 Task: Create a rule from the Agile list, Priority changed -> Complete task in the project AriesPlan if Priority Cleared then Complete Task
Action: Mouse moved to (54, 267)
Screenshot: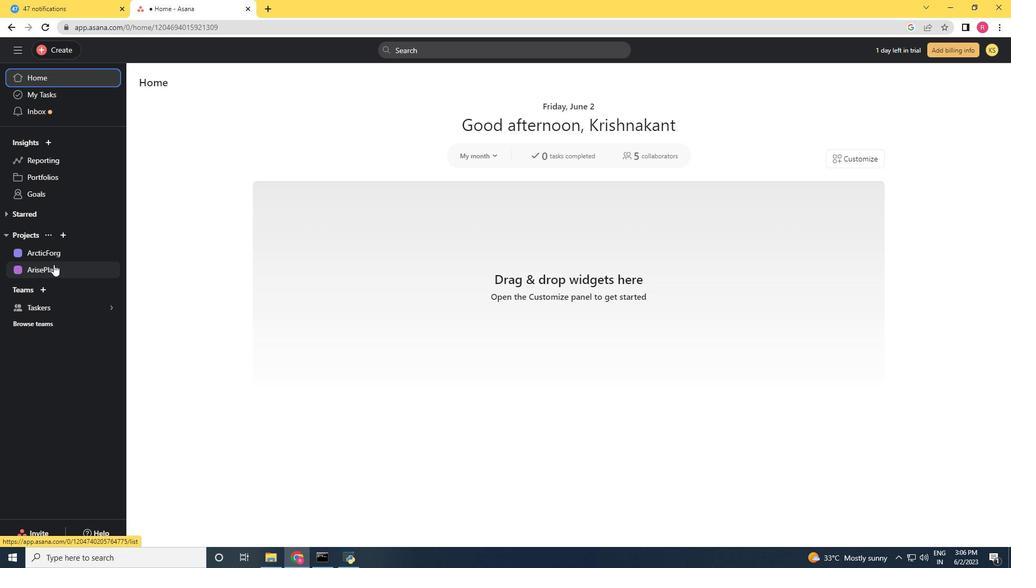 
Action: Mouse pressed left at (54, 265)
Screenshot: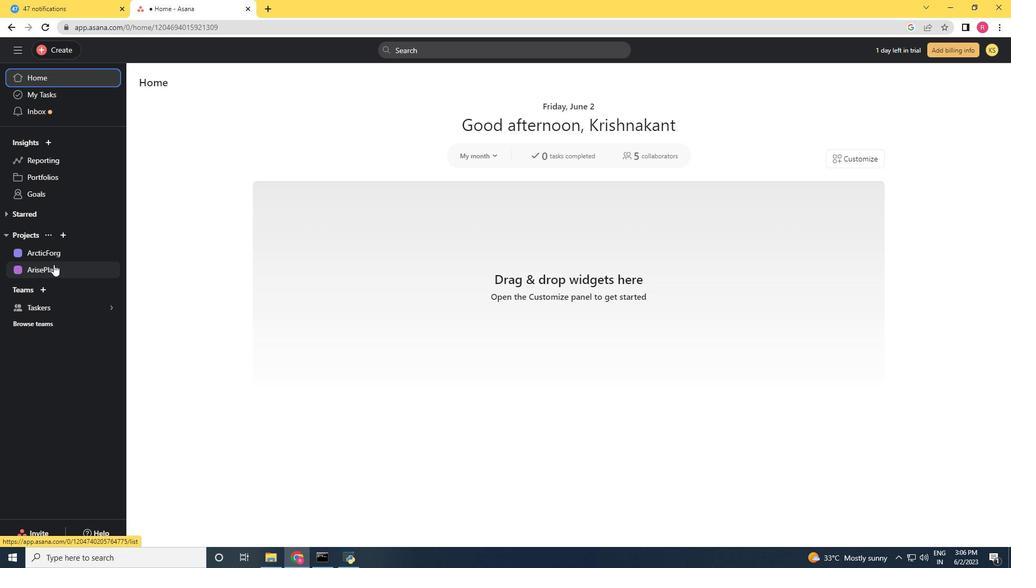 
Action: Mouse moved to (968, 84)
Screenshot: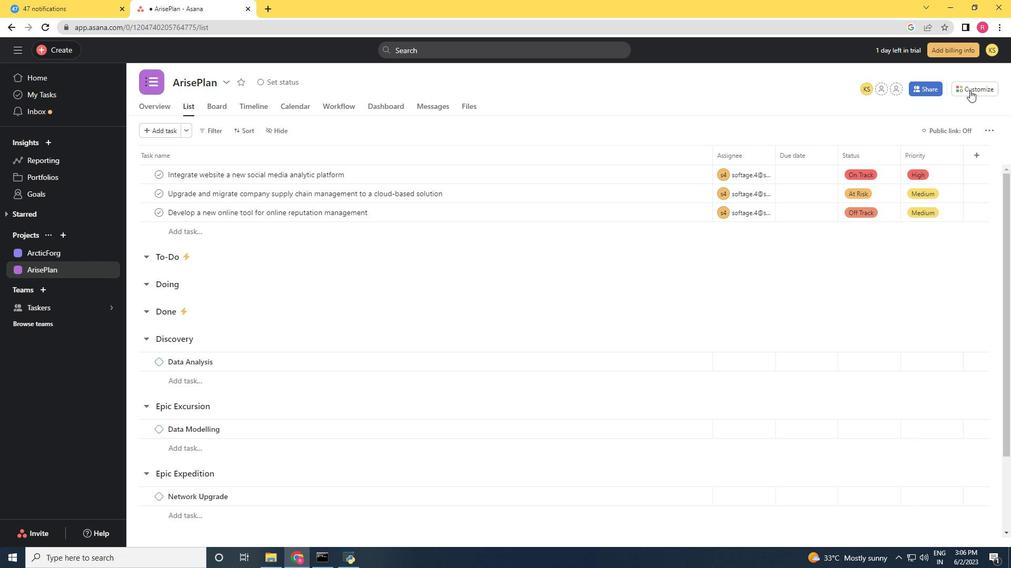 
Action: Mouse pressed left at (968, 84)
Screenshot: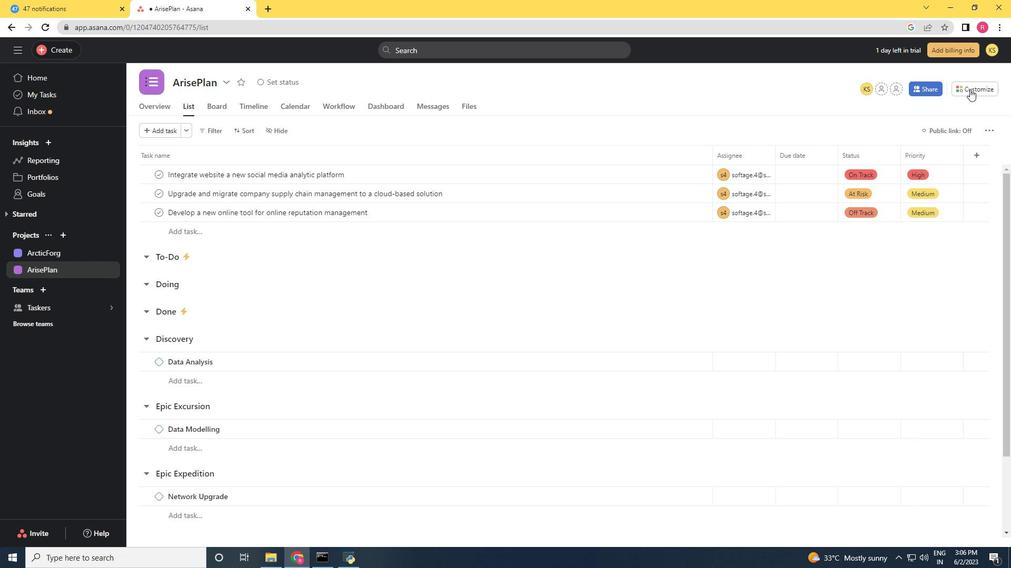 
Action: Mouse moved to (783, 230)
Screenshot: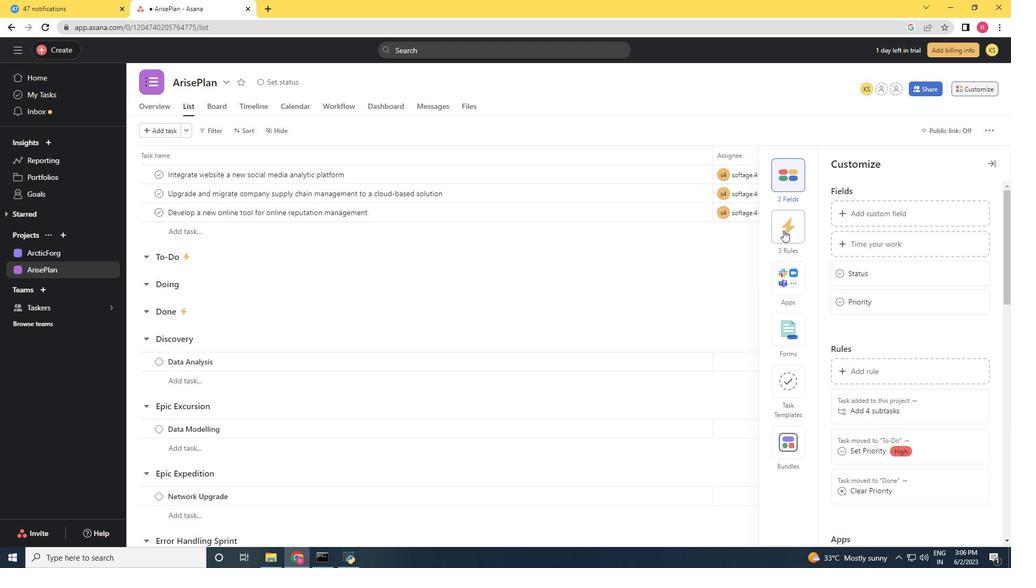 
Action: Mouse pressed left at (783, 230)
Screenshot: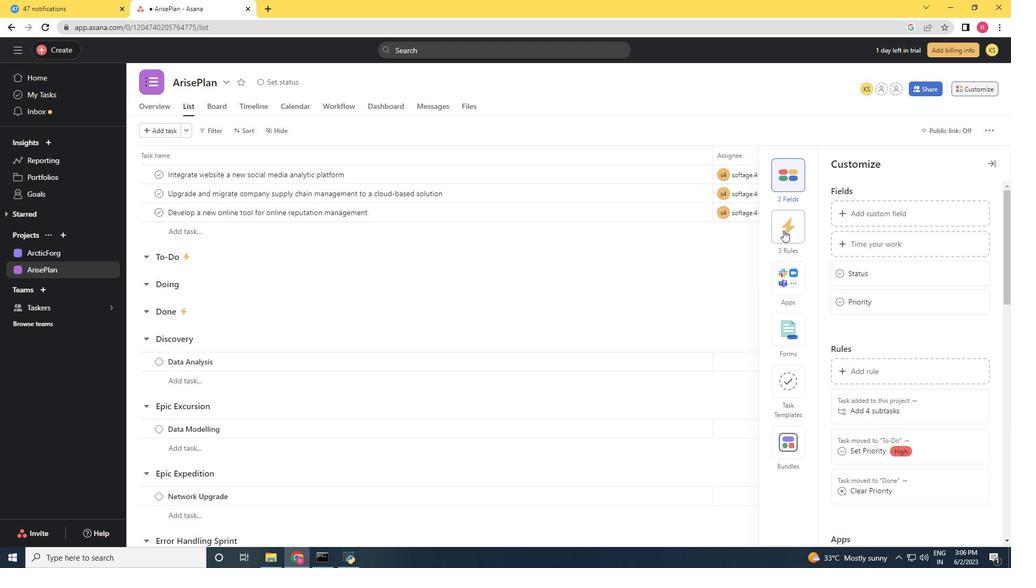 
Action: Mouse moved to (860, 206)
Screenshot: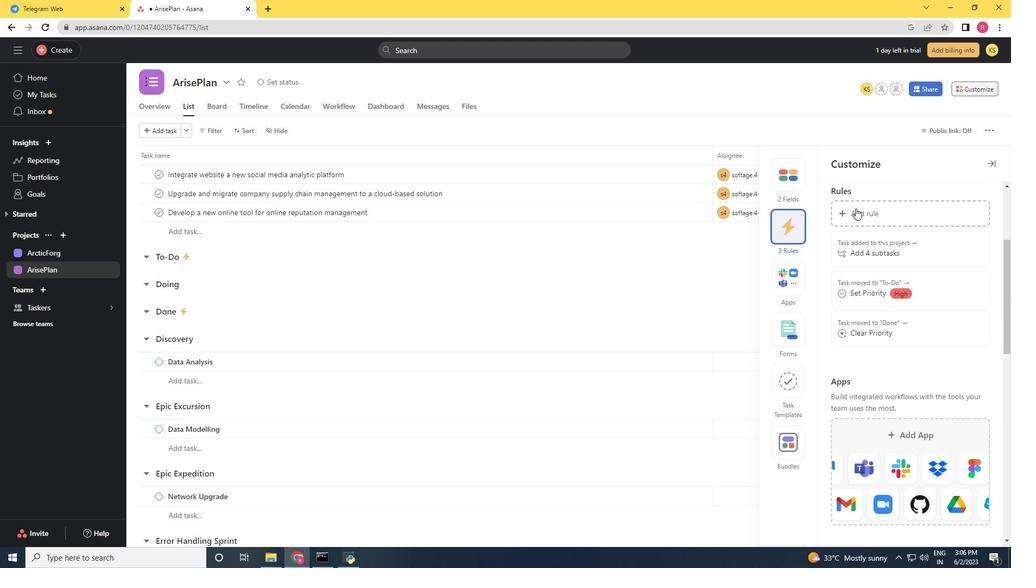 
Action: Mouse pressed left at (860, 206)
Screenshot: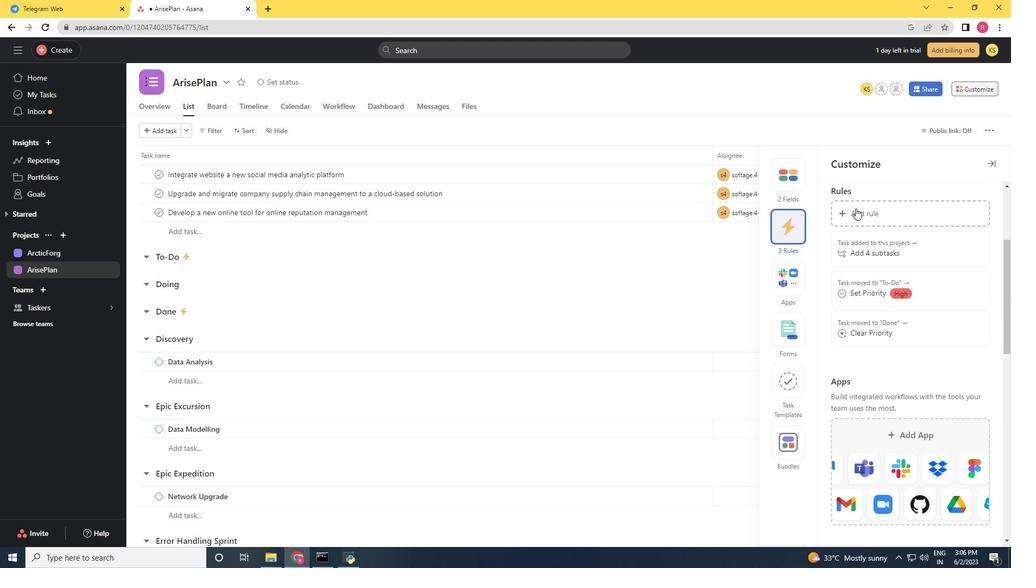 
Action: Mouse moved to (225, 161)
Screenshot: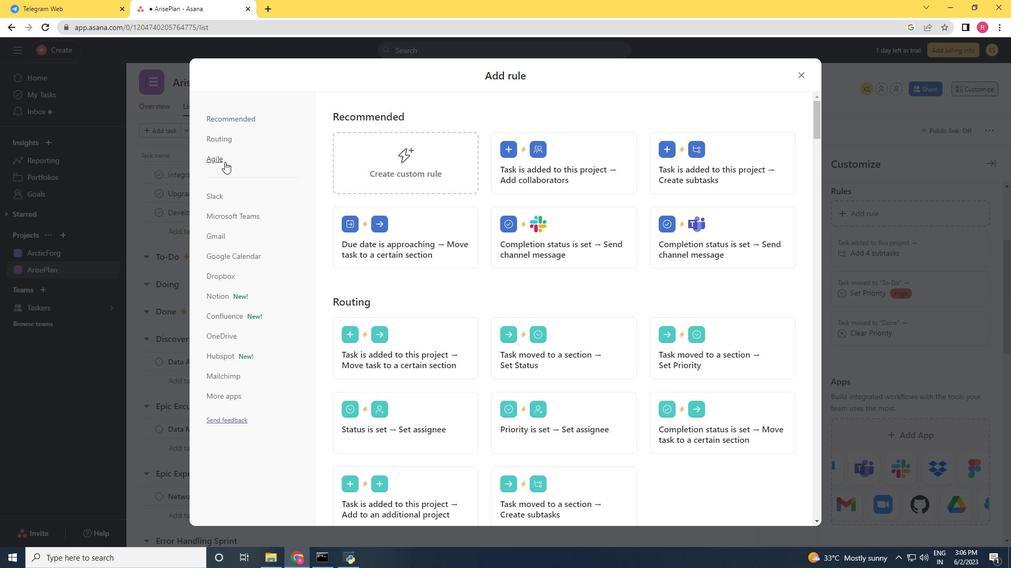 
Action: Mouse pressed left at (225, 161)
Screenshot: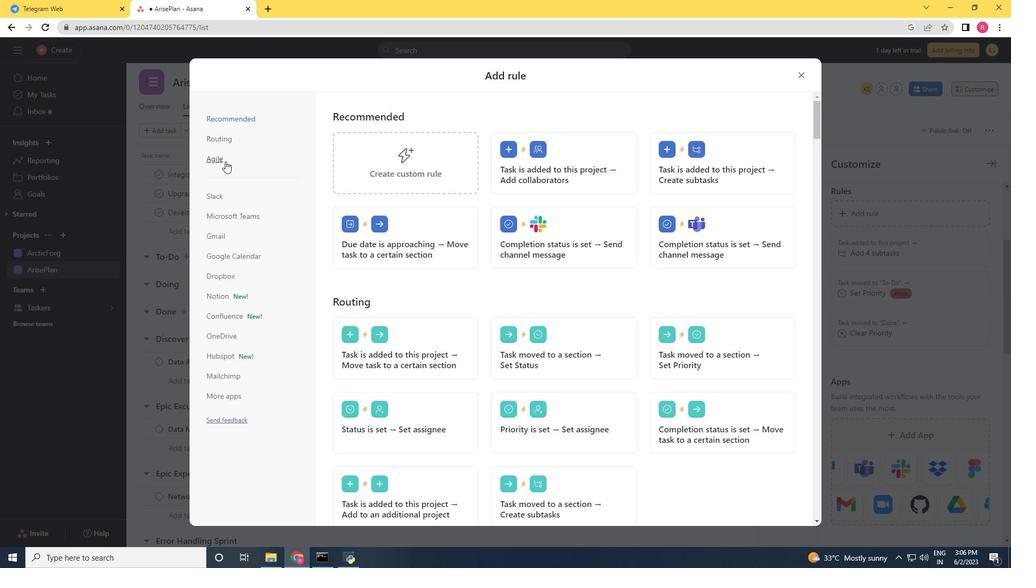 
Action: Mouse moved to (531, 155)
Screenshot: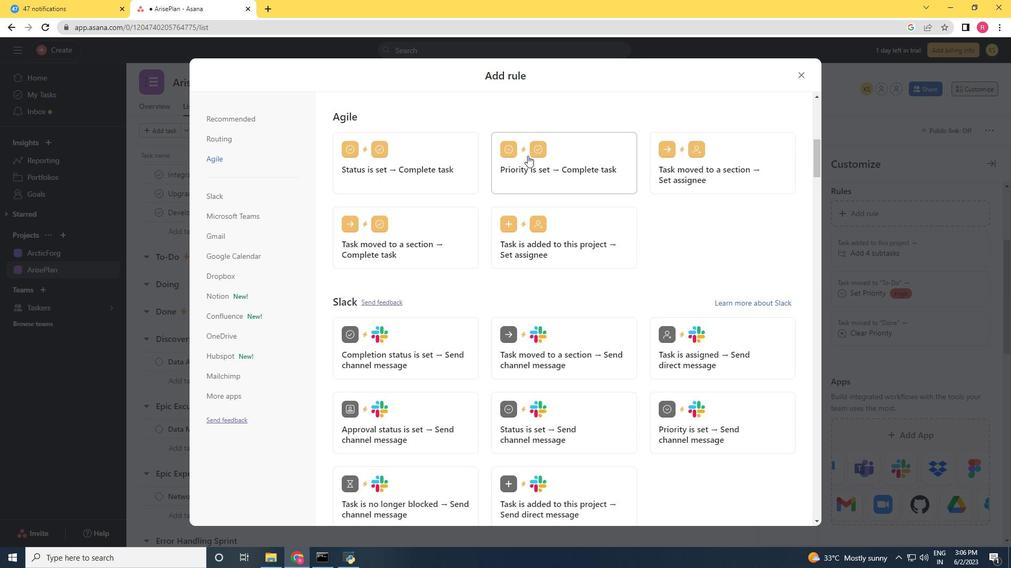 
Action: Mouse pressed left at (531, 155)
Screenshot: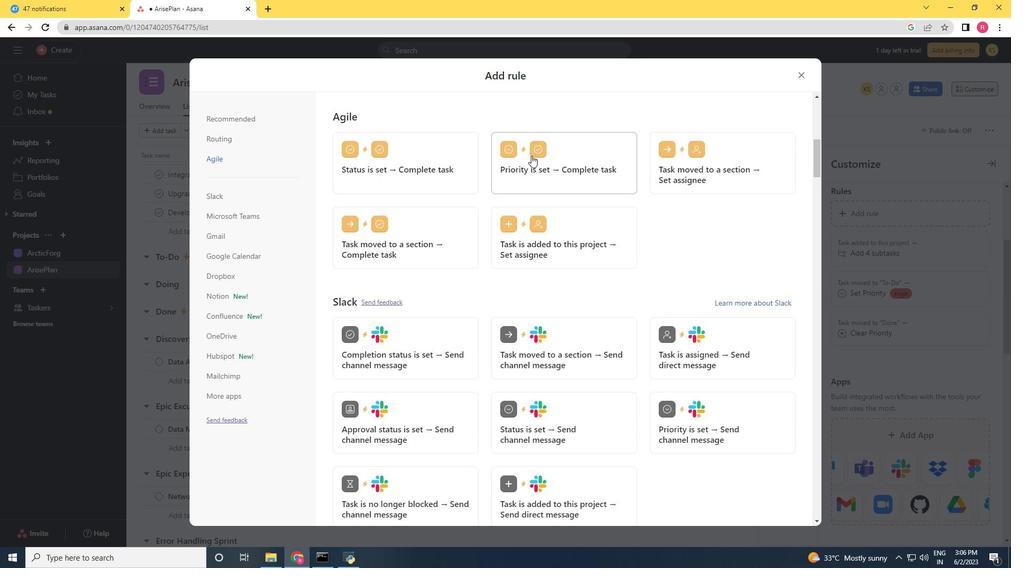 
Action: Mouse moved to (648, 185)
Screenshot: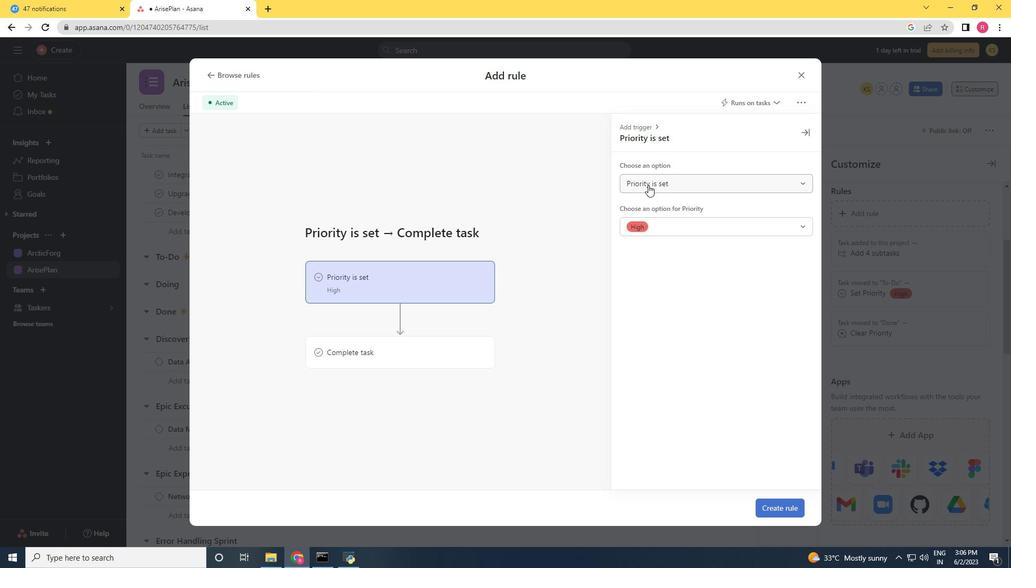 
Action: Mouse pressed left at (648, 185)
Screenshot: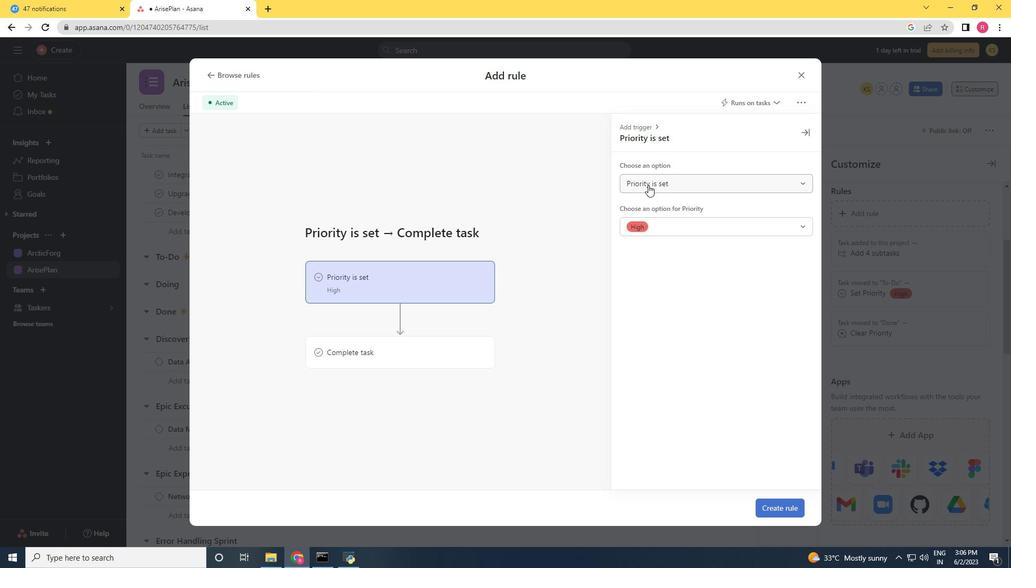 
Action: Mouse moved to (650, 221)
Screenshot: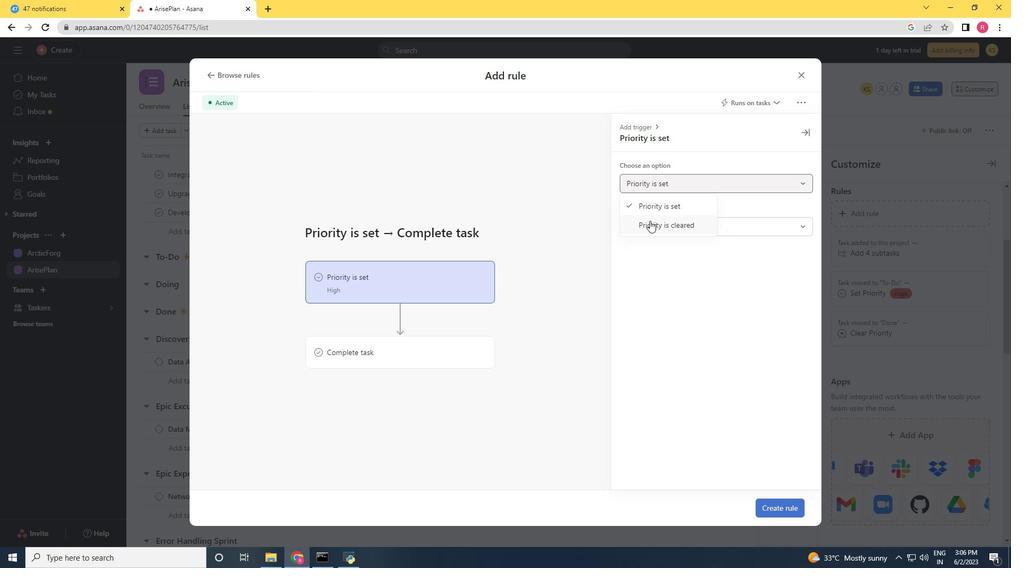 
Action: Mouse pressed left at (649, 221)
Screenshot: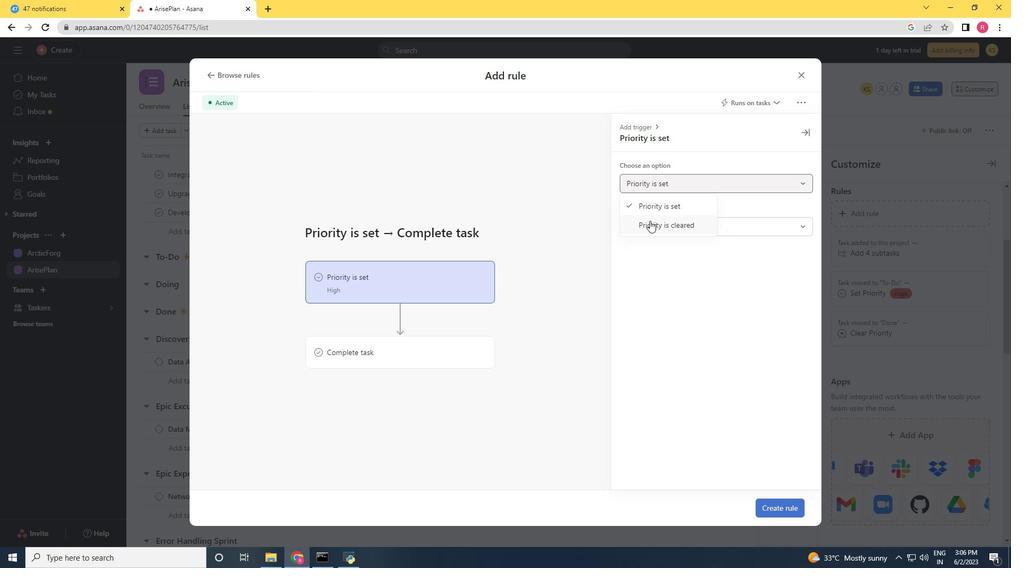 
Action: Mouse moved to (449, 330)
Screenshot: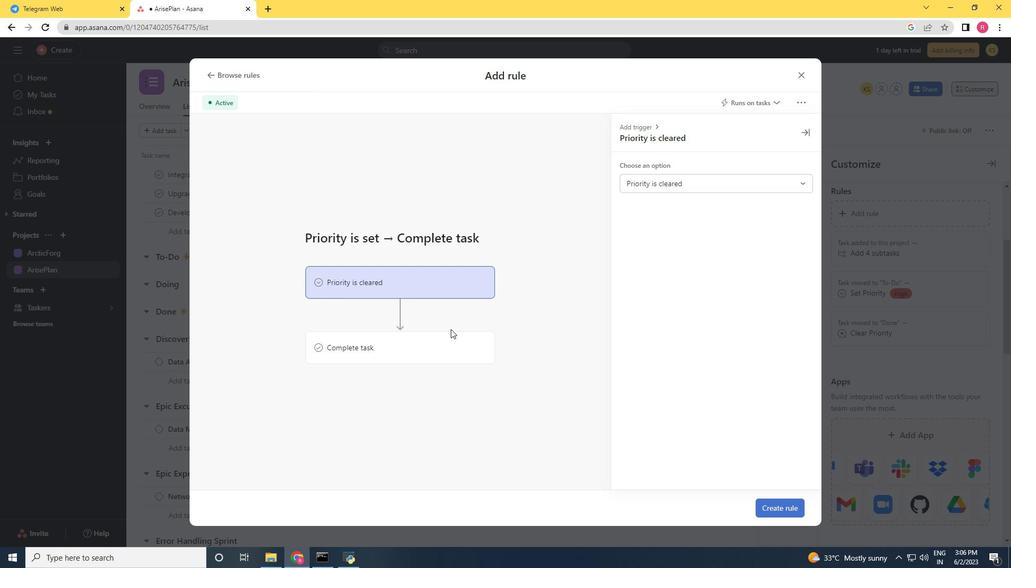 
Action: Mouse pressed left at (449, 330)
Screenshot: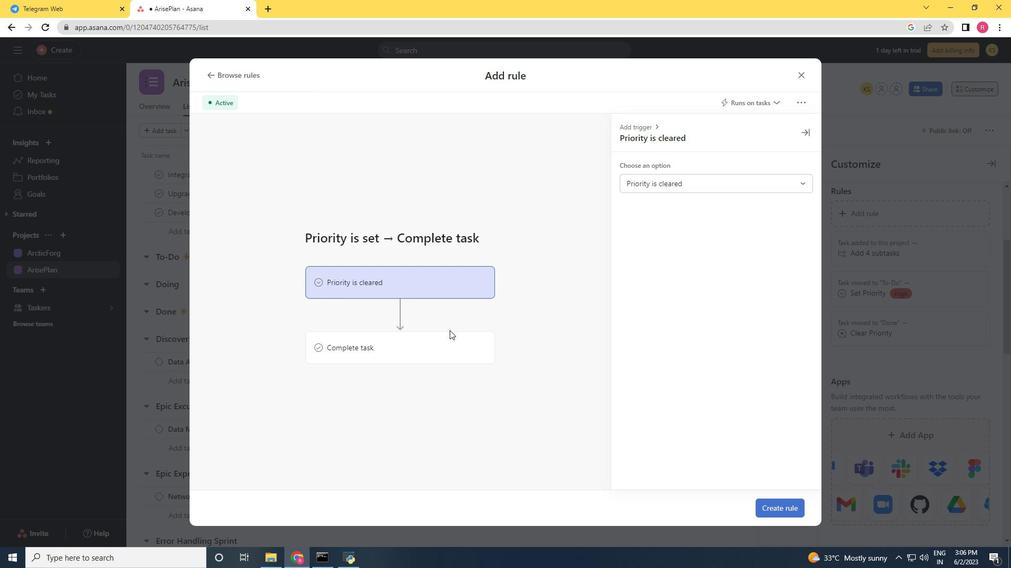 
Action: Mouse moved to (778, 505)
Screenshot: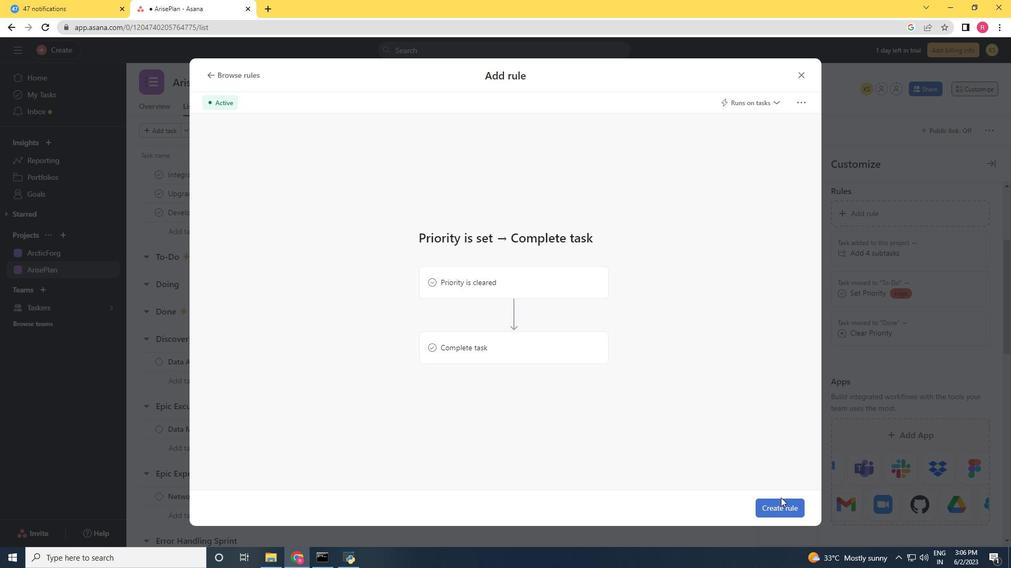 
Action: Mouse pressed left at (778, 505)
Screenshot: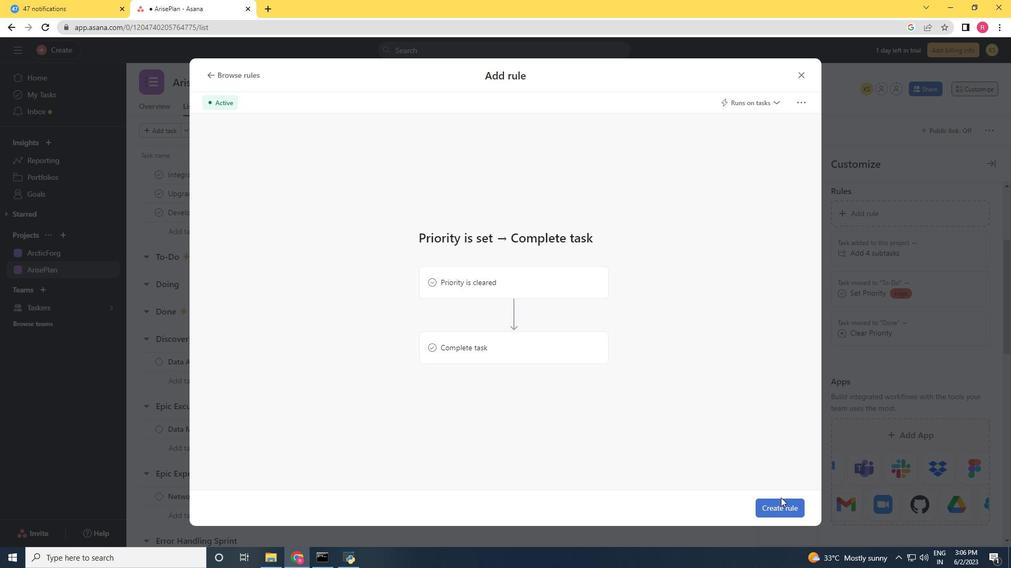 
Action: Mouse moved to (540, 418)
Screenshot: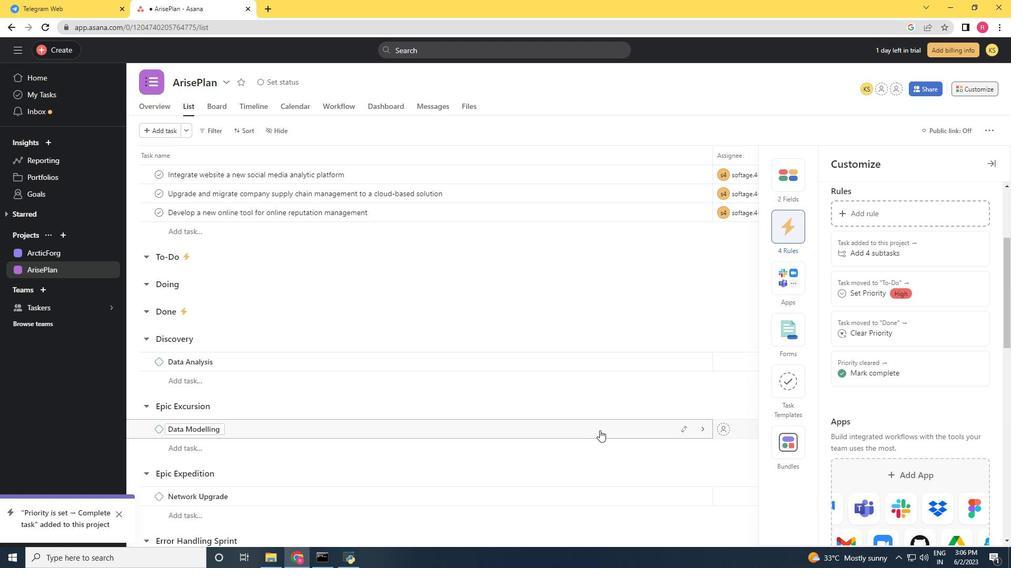 
